 Task: Add Checklist CL0021 to Card Card0021 in Board Board0021 in Workspace Development in Trello
Action: Mouse moved to (403, 468)
Screenshot: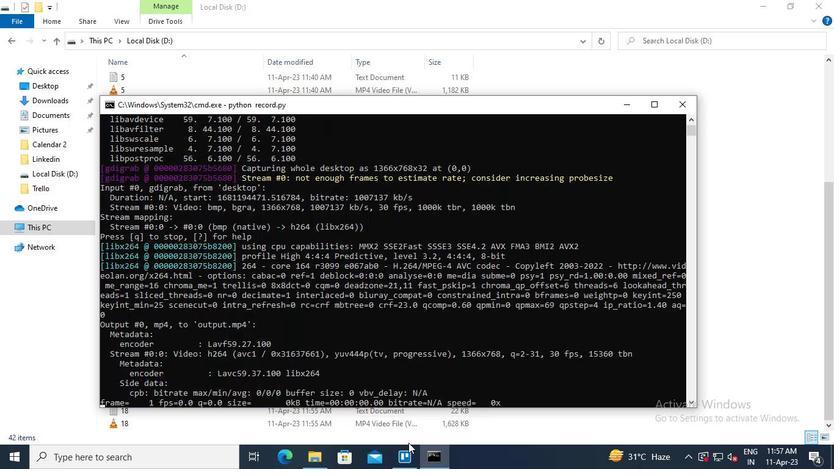
Action: Mouse pressed left at (403, 468)
Screenshot: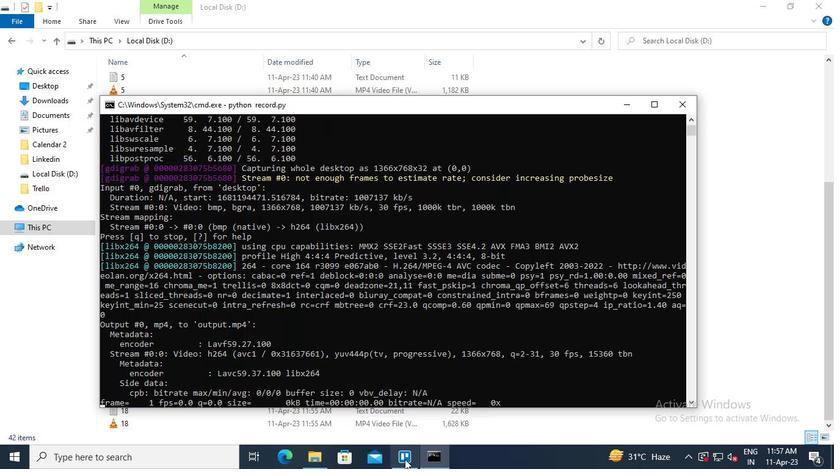 
Action: Mouse moved to (196, 142)
Screenshot: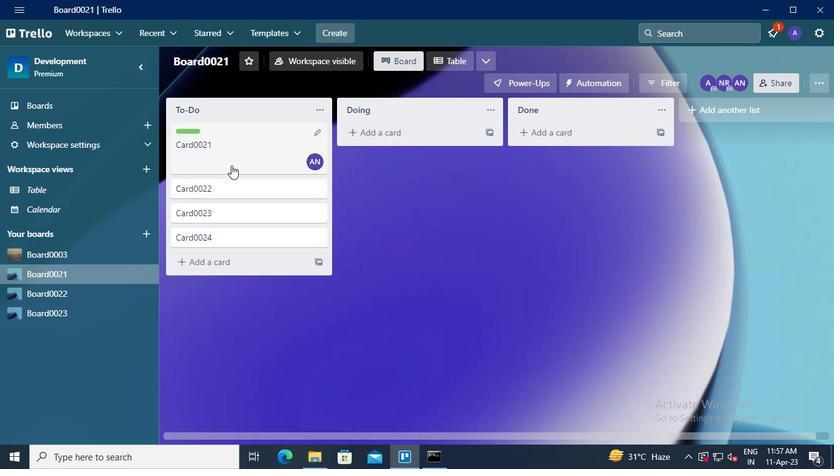 
Action: Mouse pressed left at (196, 142)
Screenshot: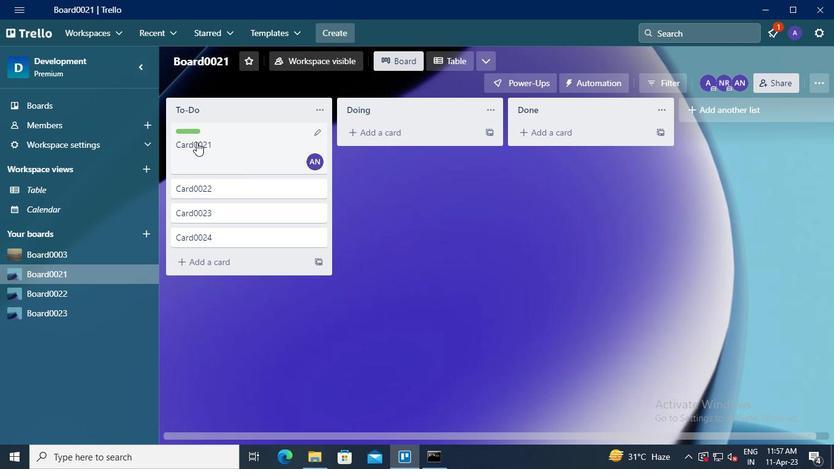 
Action: Mouse moved to (568, 202)
Screenshot: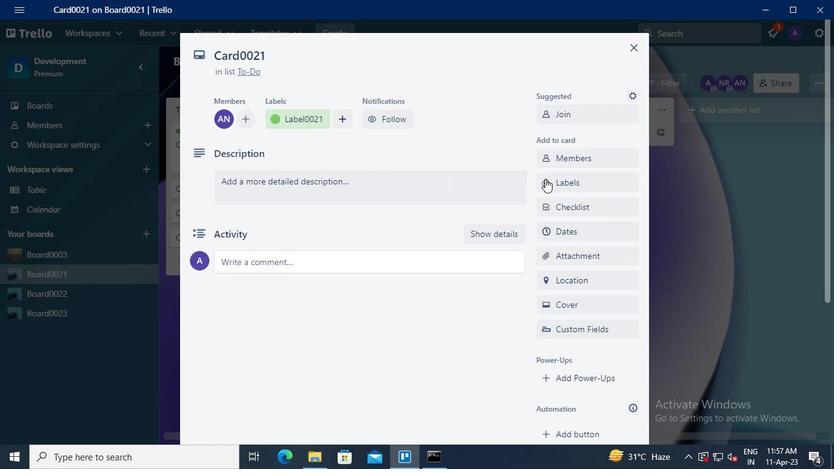 
Action: Mouse pressed left at (568, 202)
Screenshot: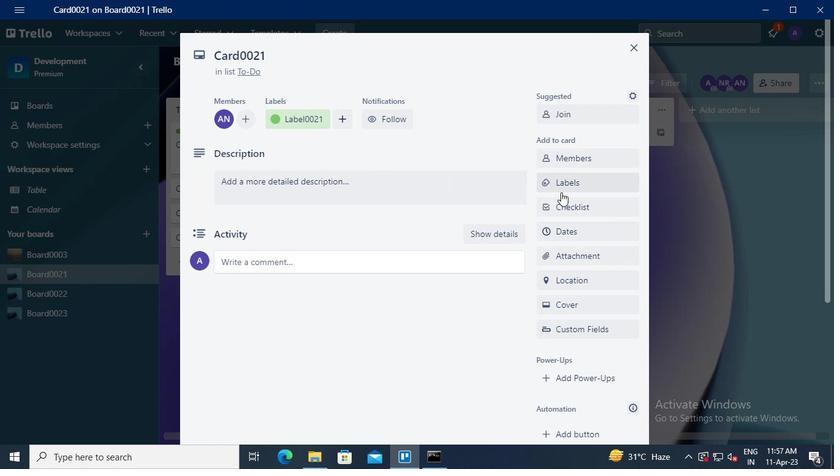 
Action: Keyboard Key.shift
Screenshot: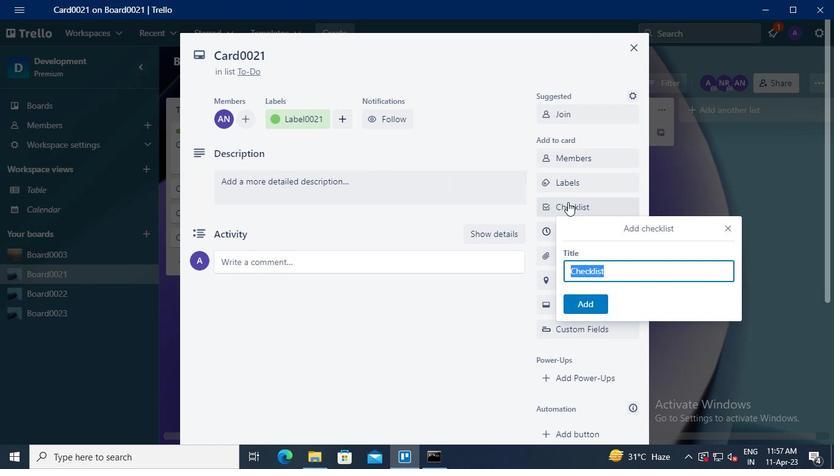 
Action: Keyboard C
Screenshot: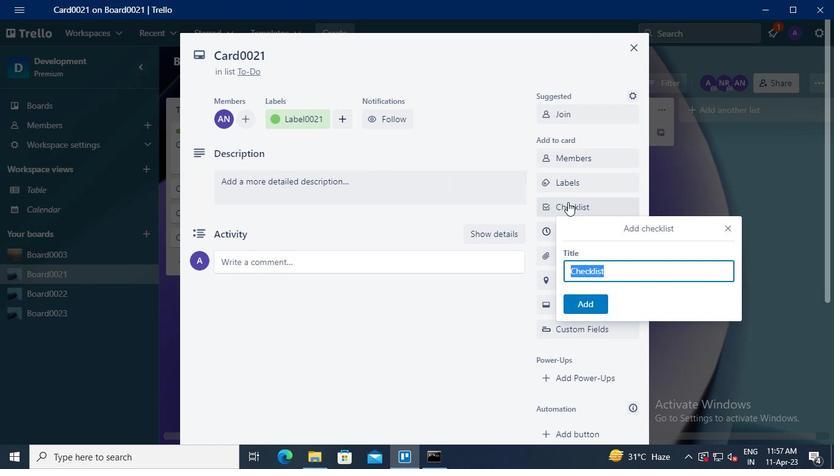 
Action: Keyboard L
Screenshot: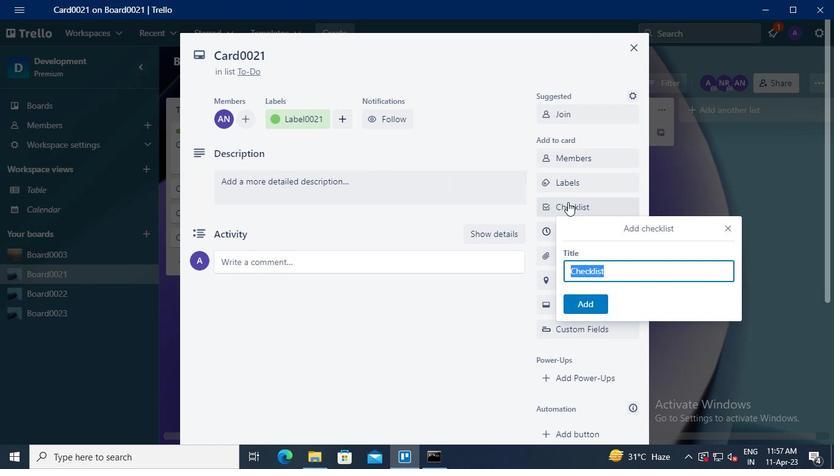 
Action: Keyboard <96>
Screenshot: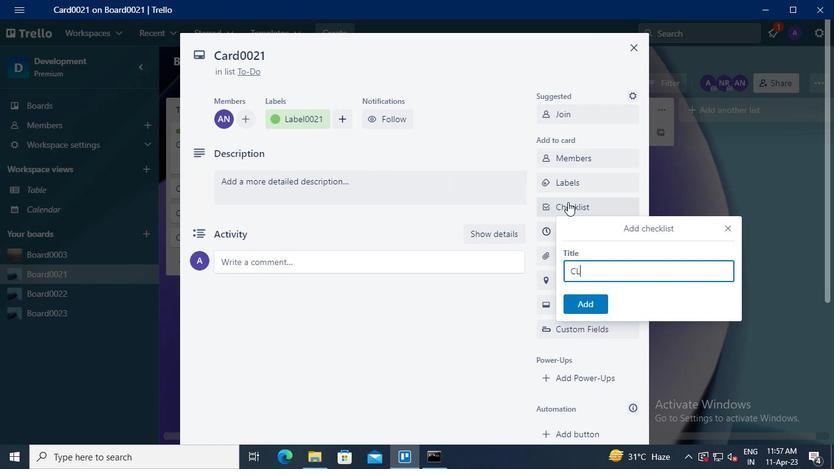 
Action: Keyboard <96>
Screenshot: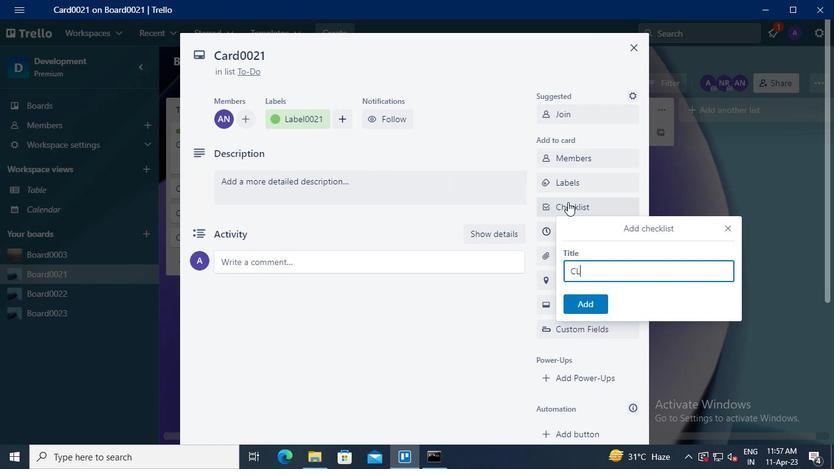 
Action: Keyboard <98>
Screenshot: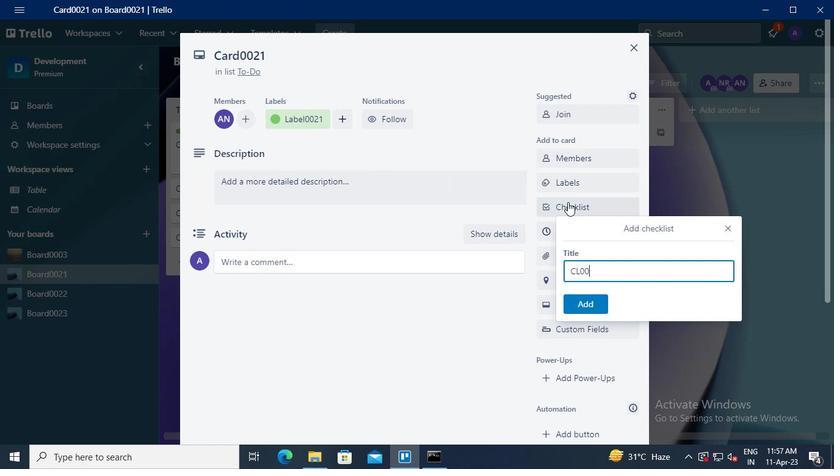 
Action: Keyboard <97>
Screenshot: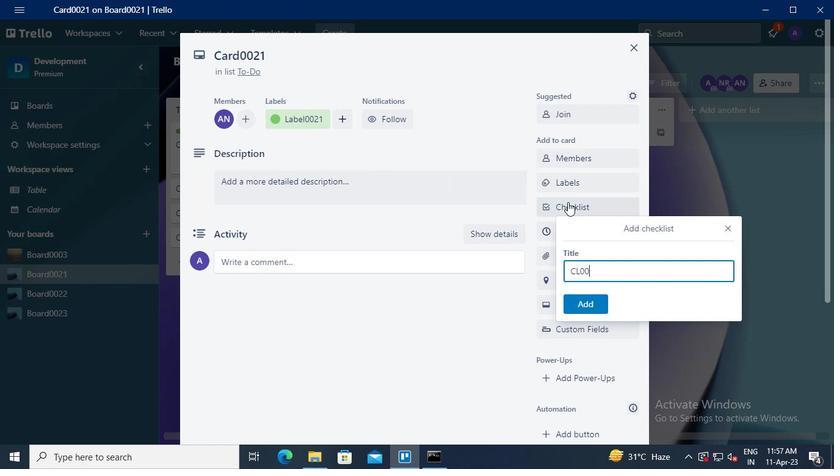 
Action: Mouse moved to (590, 307)
Screenshot: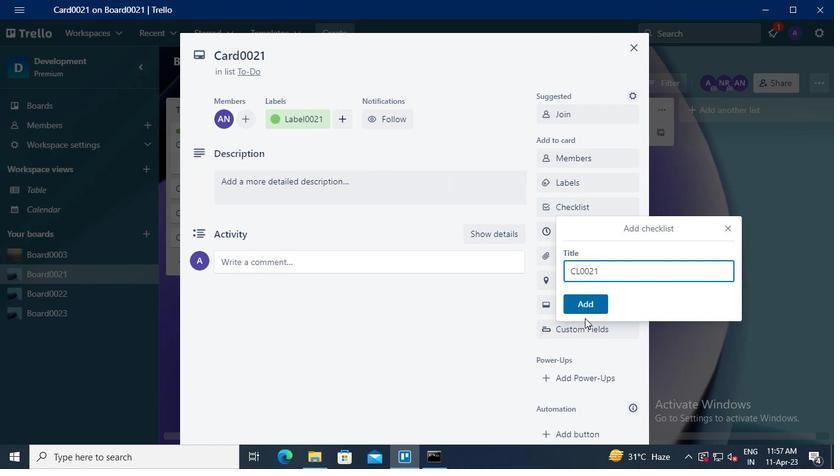 
Action: Mouse pressed left at (590, 307)
Screenshot: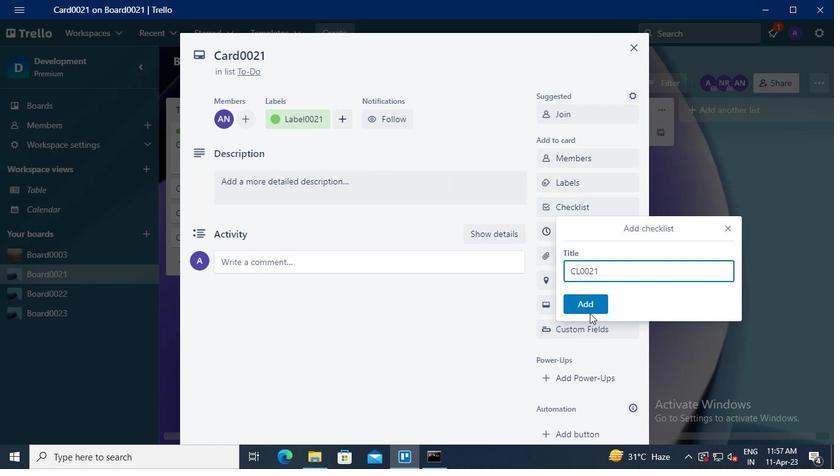 
Action: Mouse moved to (427, 469)
Screenshot: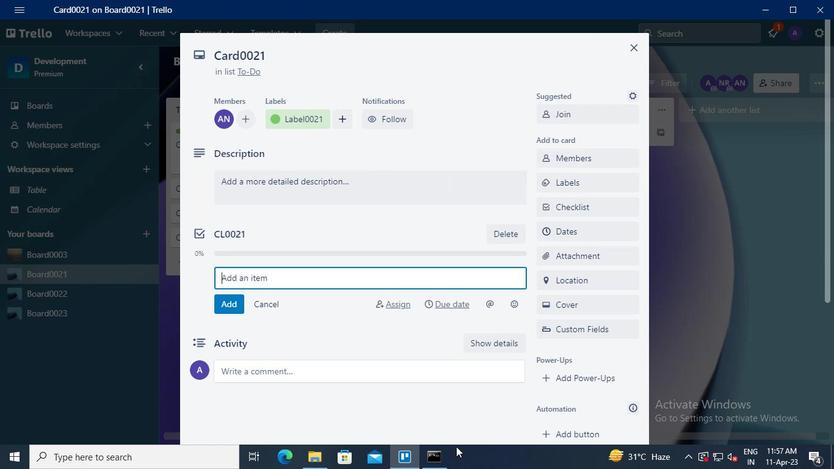 
Action: Mouse pressed left at (427, 468)
Screenshot: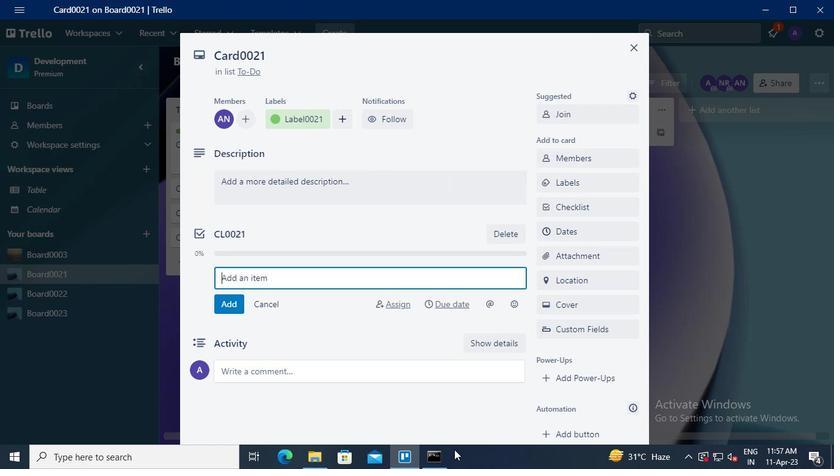 
Action: Mouse moved to (679, 107)
Screenshot: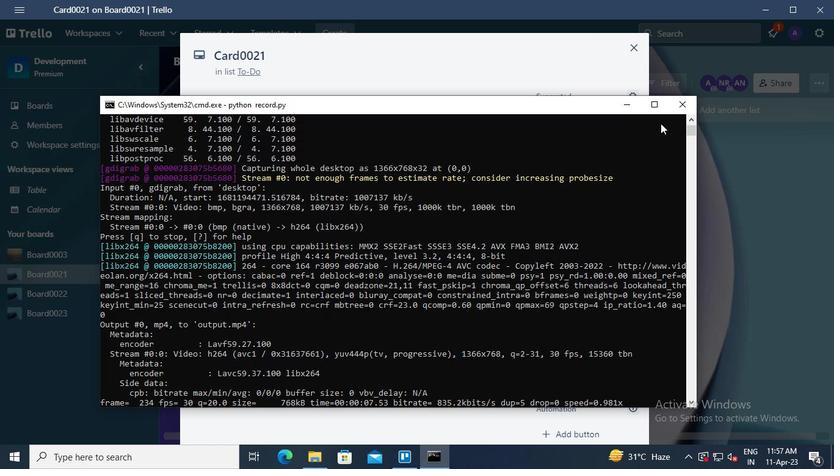 
Action: Mouse pressed left at (679, 107)
Screenshot: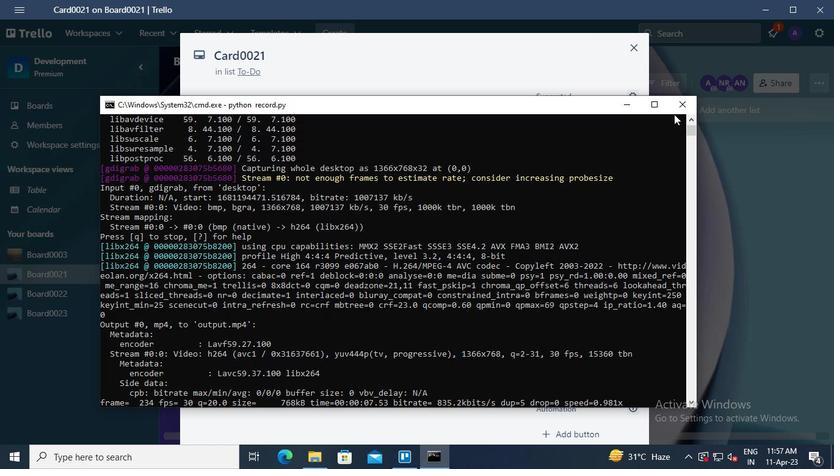 
